Task: Schedule a photography workshop for next Thursday at 9:00 PM.
Action: Mouse moved to (94, 240)
Screenshot: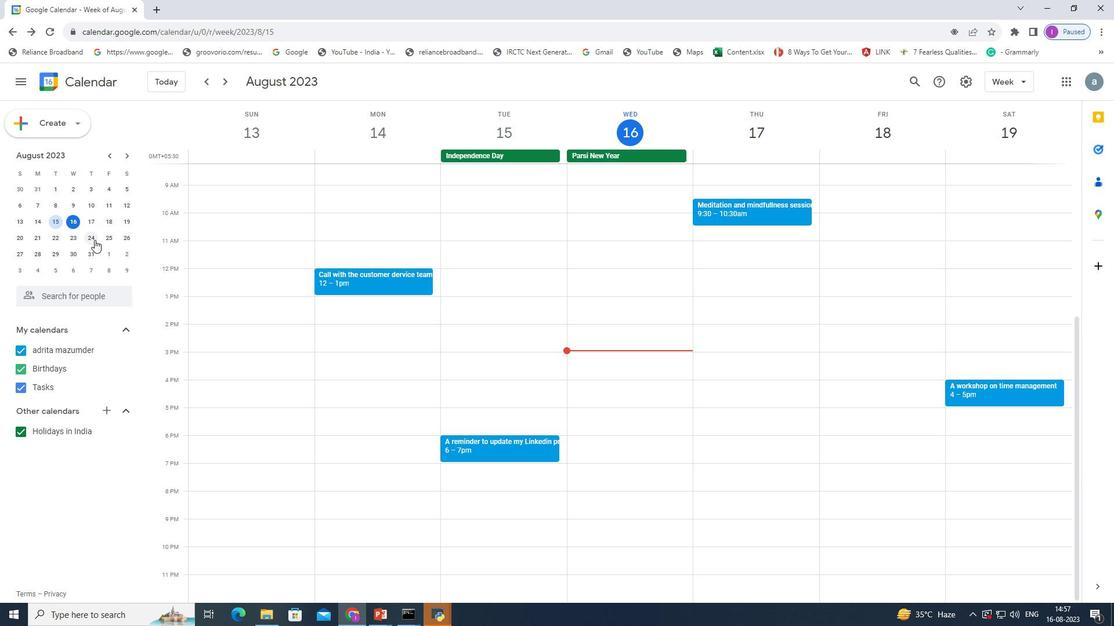 
Action: Mouse pressed left at (94, 240)
Screenshot: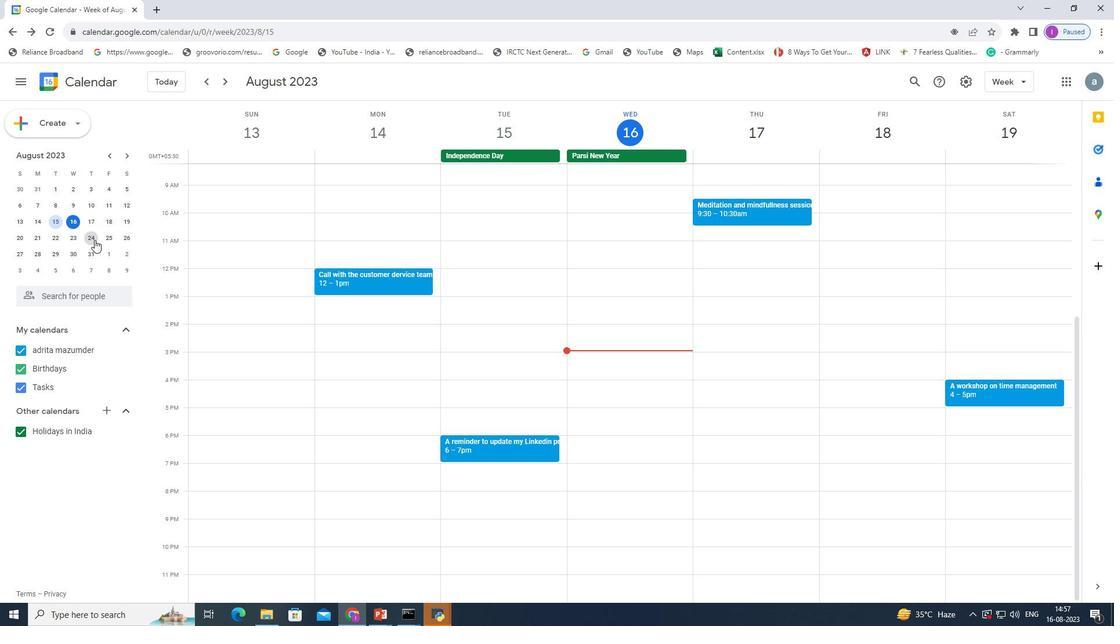 
Action: Mouse moved to (94, 240)
Screenshot: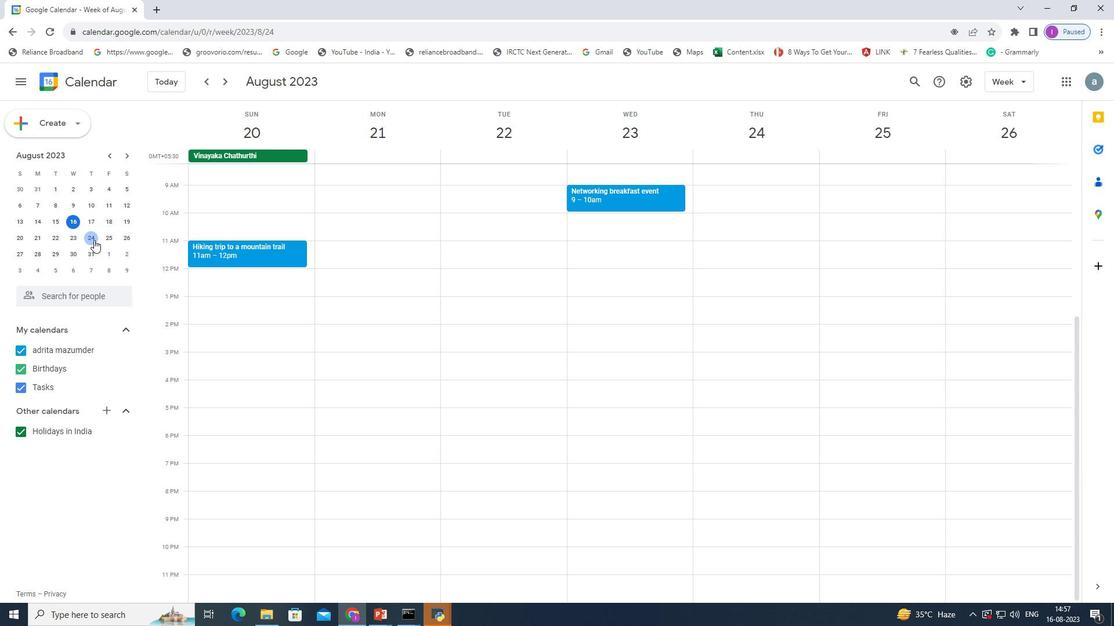 
Action: Mouse pressed left at (94, 240)
Screenshot: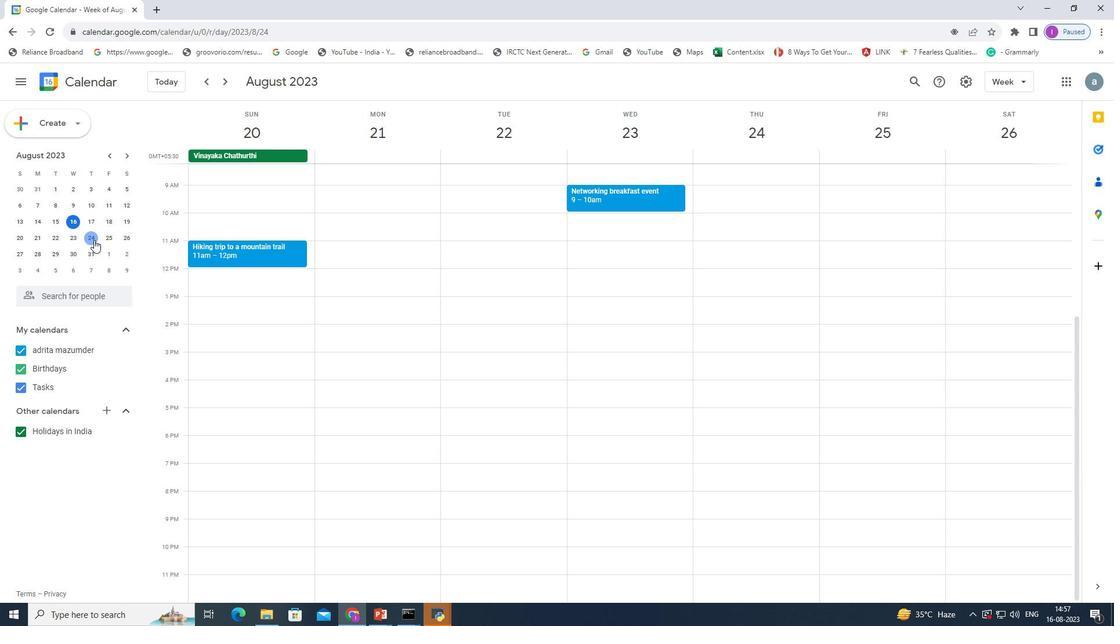 
Action: Mouse moved to (195, 522)
Screenshot: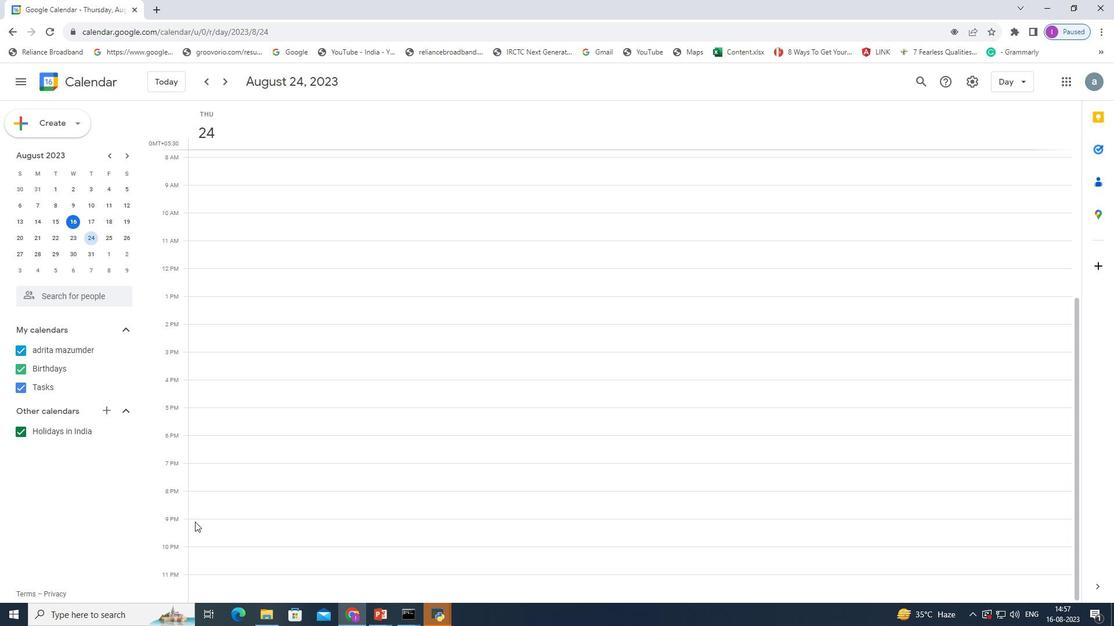 
Action: Mouse pressed left at (195, 522)
Screenshot: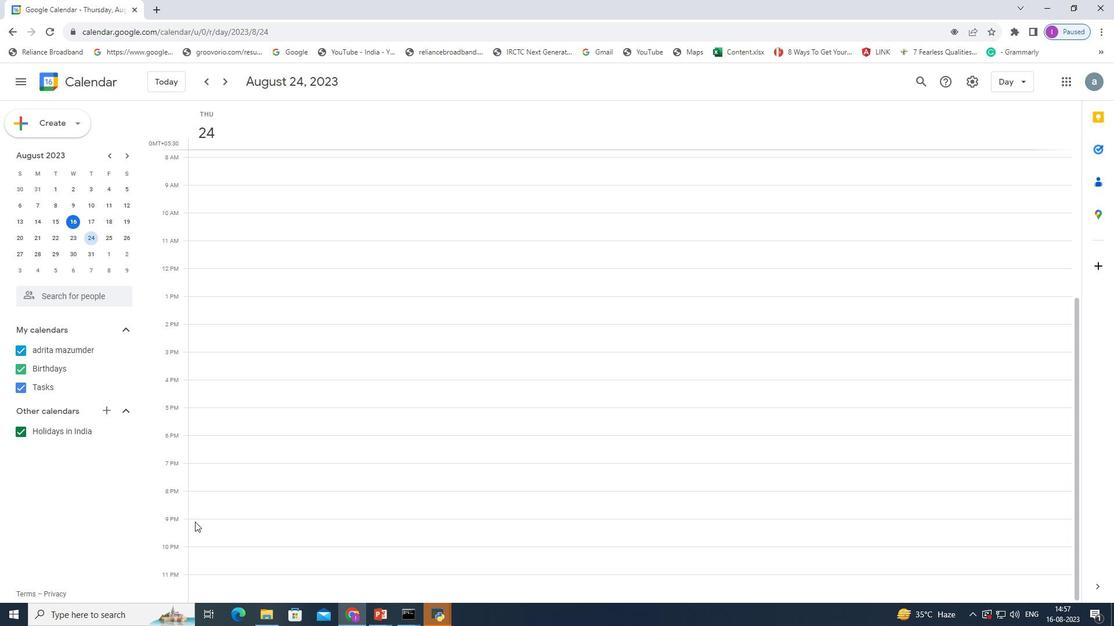 
Action: Mouse moved to (524, 257)
Screenshot: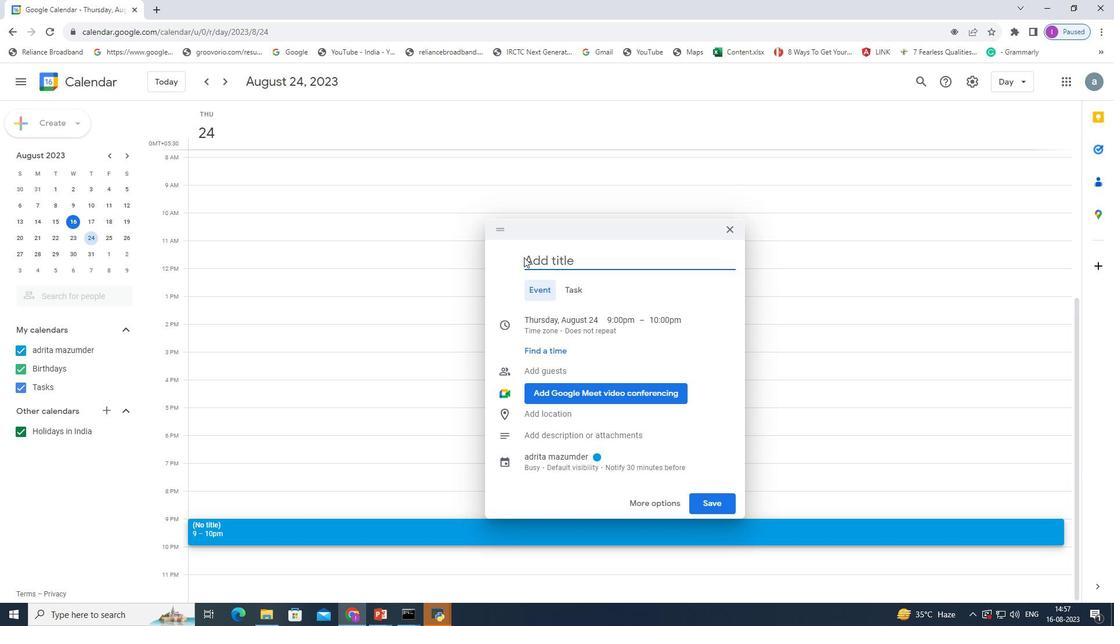 
Action: Key pressed <Key.shift><Key.shift><Key.shift><Key.shift><Key.shift><Key.shift><Key.shift><Key.shift><Key.shift><Key.shift><Key.shift><Key.shift><Key.shift><Key.shift><Key.shift><Key.shift><Key.shift><Key.shift><Key.shift><Key.shift><Key.shift><Key.shift><Key.shift><Key.shift><Key.shift><Key.shift><Key.shift><Key.shift><Key.shift><Key.shift><Key.shift><Key.shift><Key.shift><Key.shift><Key.shift><Key.shift><Key.shift><Key.shift><Key.shift>A<Key.space>photography<Key.space>workshop<Key.space>
Screenshot: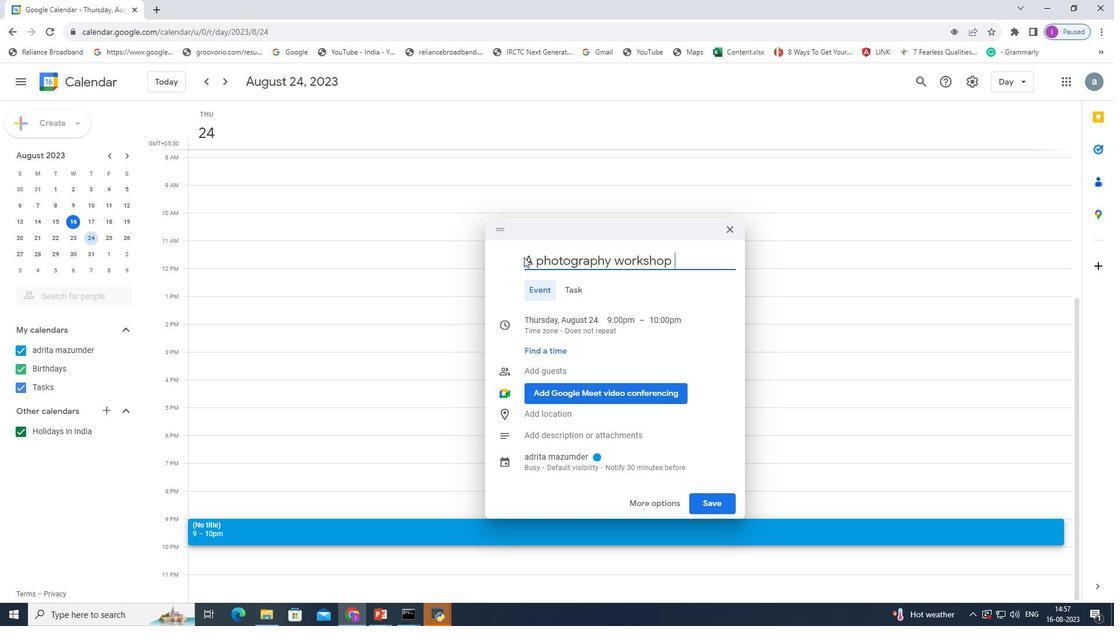 
Action: Mouse moved to (707, 500)
Screenshot: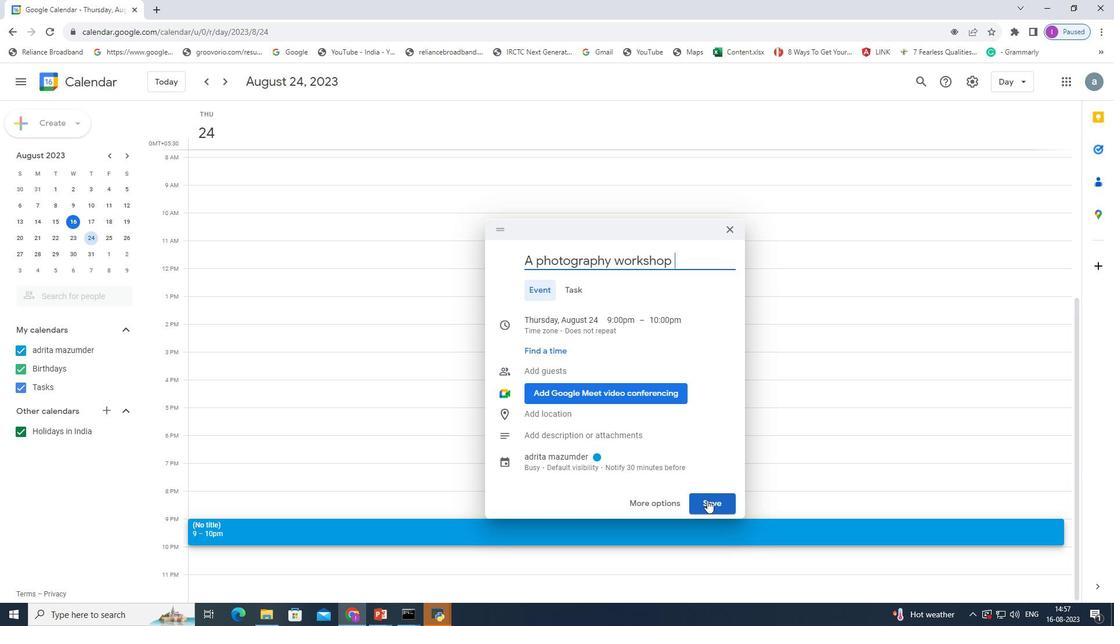 
Action: Mouse pressed left at (707, 500)
Screenshot: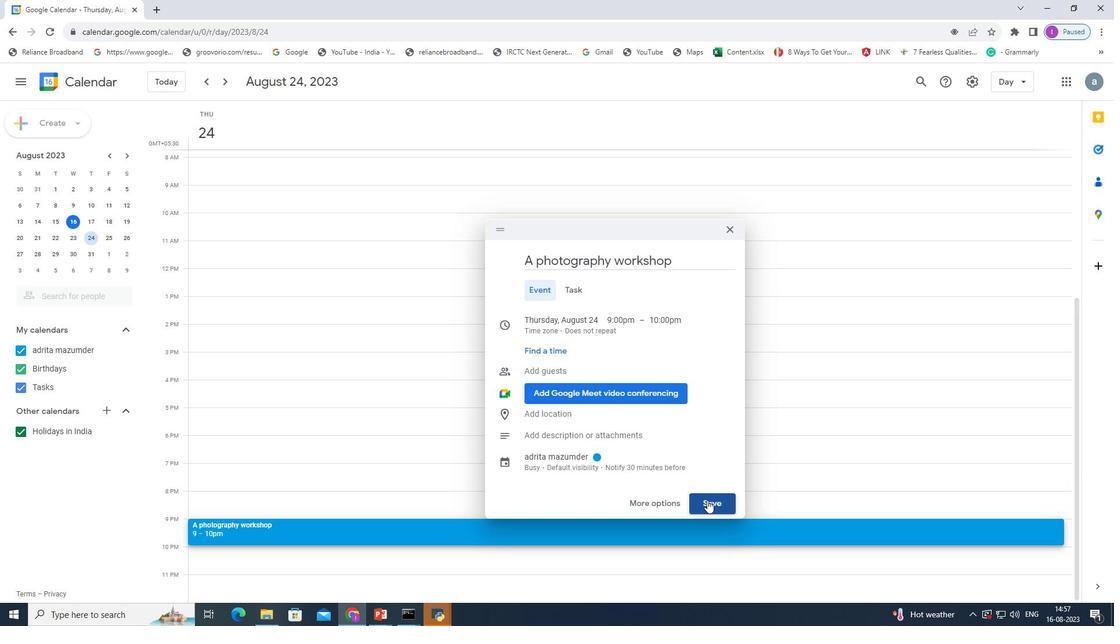 
Action: Mouse moved to (955, 593)
Screenshot: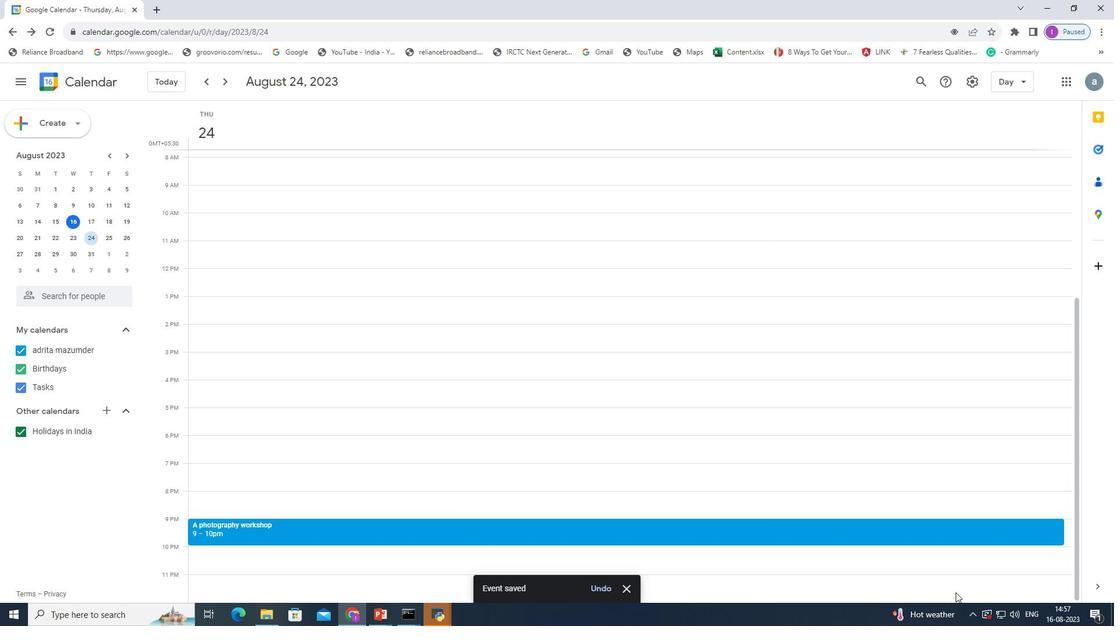 
